 Task: Check current mortgage rates with a credit score of 660-679.
Action: Mouse moved to (889, 169)
Screenshot: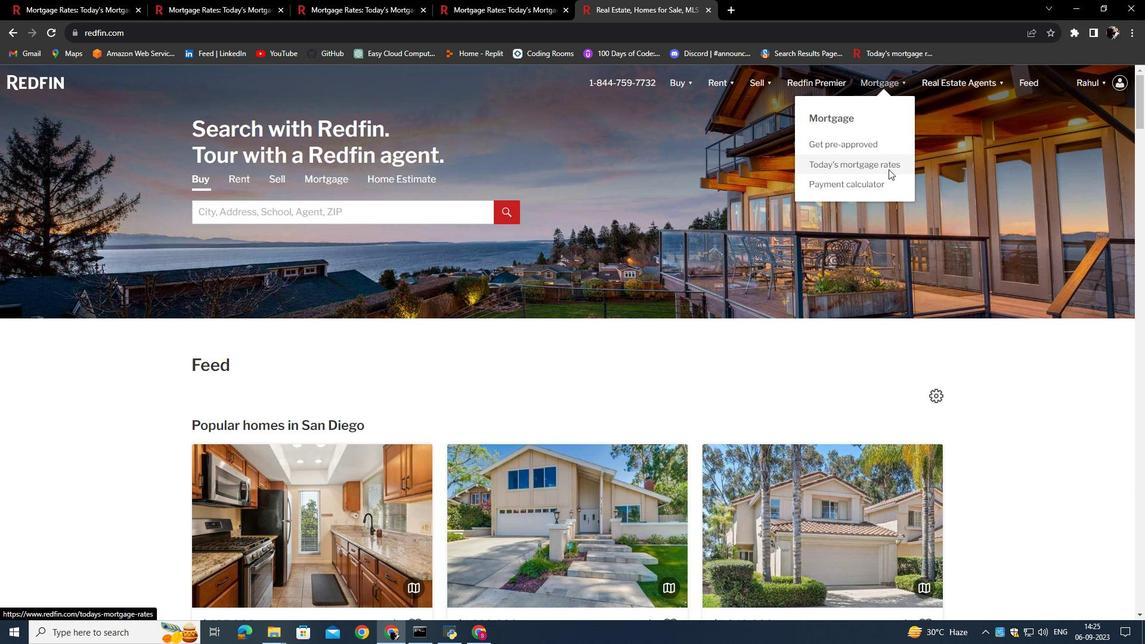 
Action: Mouse pressed left at (889, 169)
Screenshot: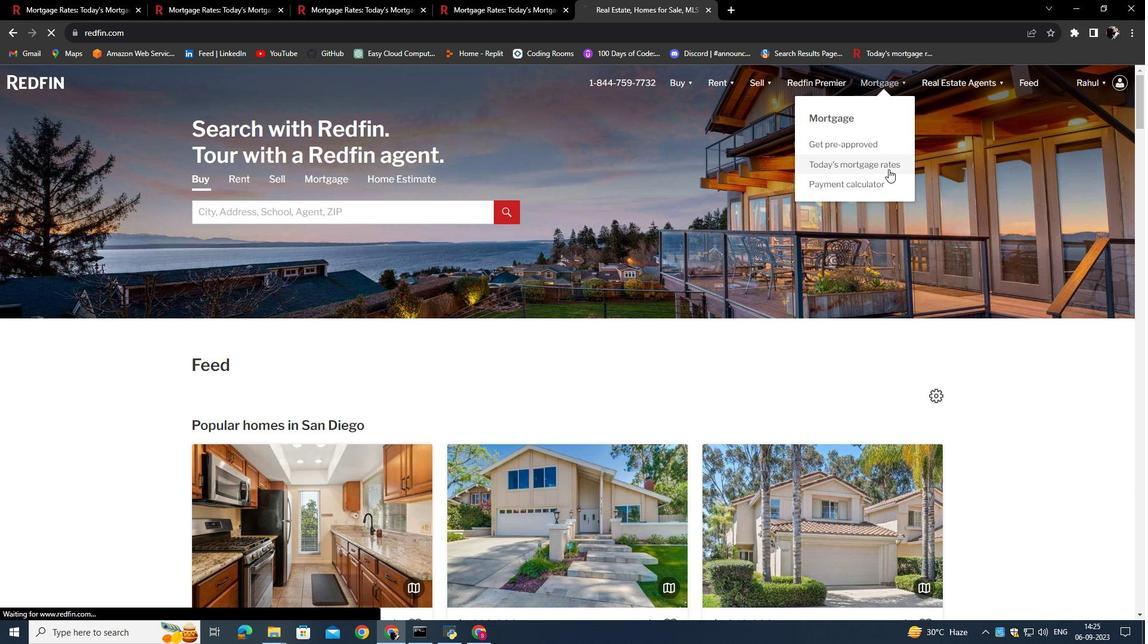 
Action: Mouse moved to (443, 327)
Screenshot: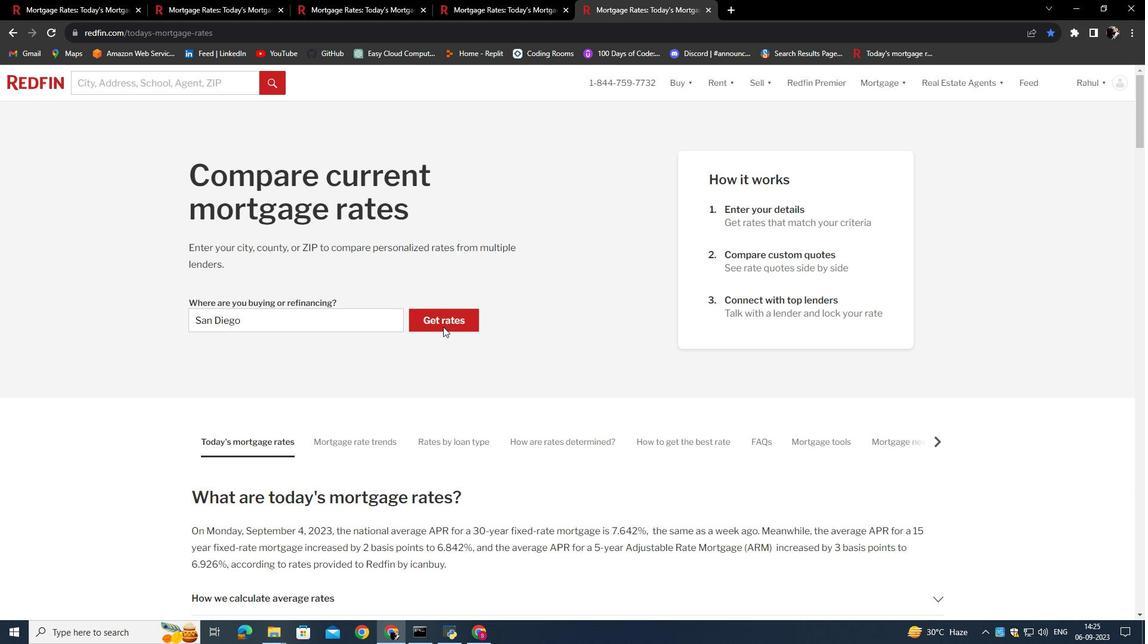 
Action: Mouse pressed left at (443, 327)
Screenshot: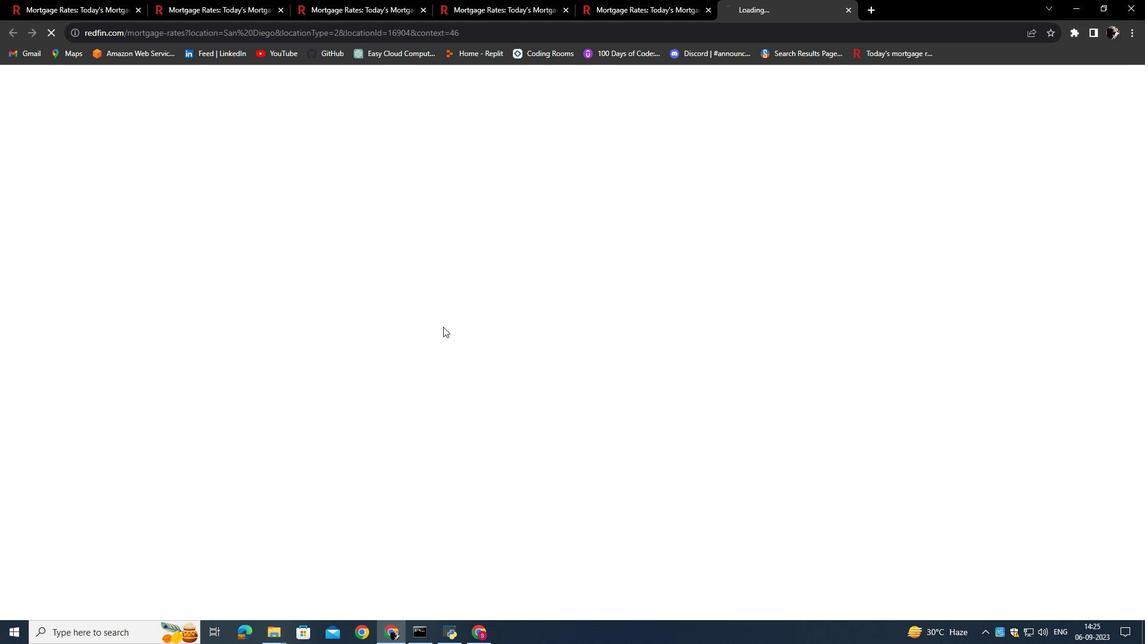 
Action: Mouse moved to (291, 413)
Screenshot: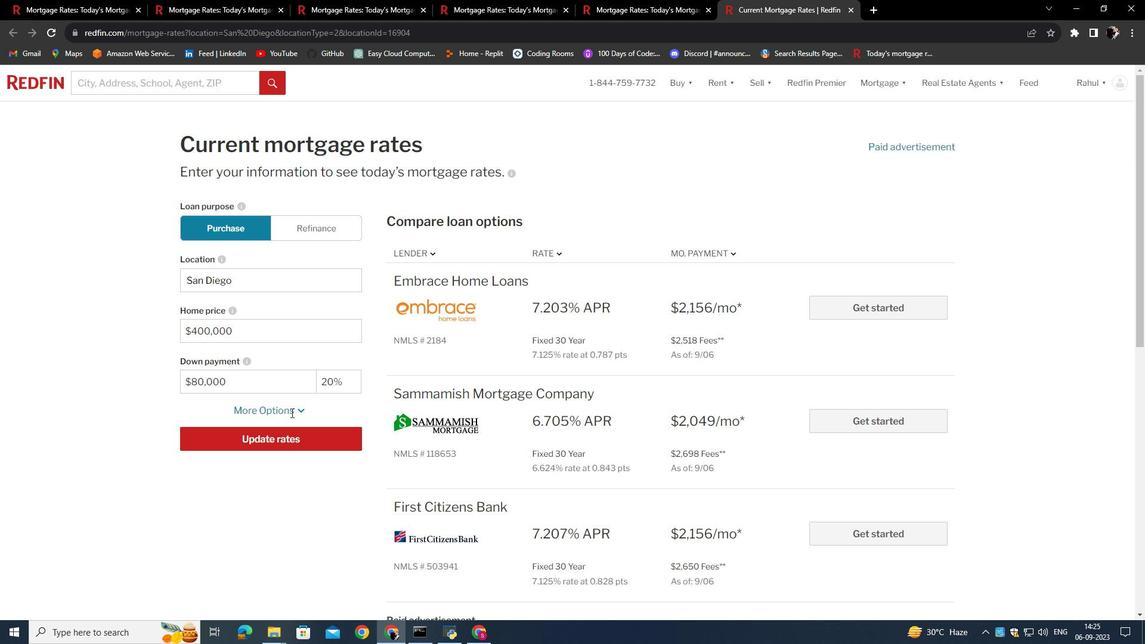 
Action: Mouse pressed left at (291, 413)
Screenshot: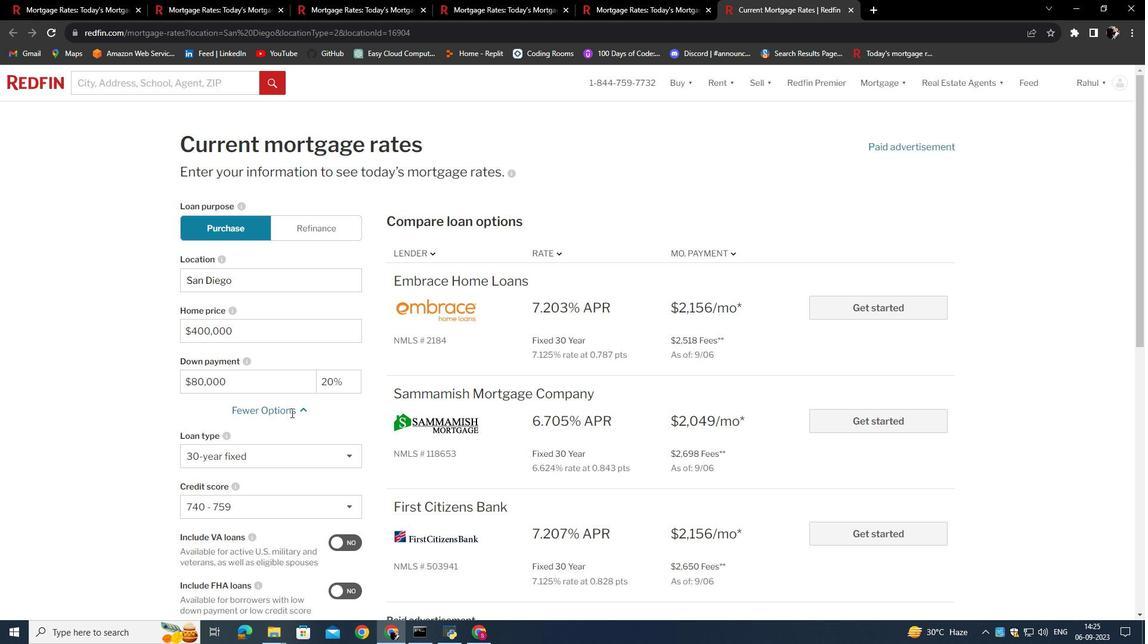 
Action: Mouse moved to (291, 414)
Screenshot: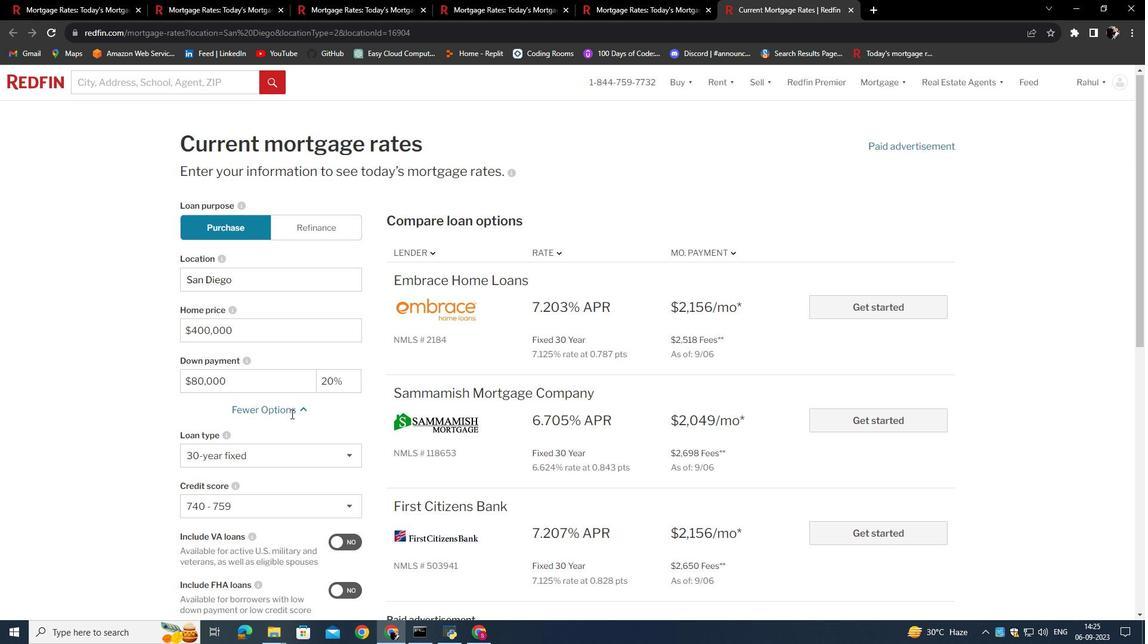 
Action: Mouse scrolled (291, 413) with delta (0, 0)
Screenshot: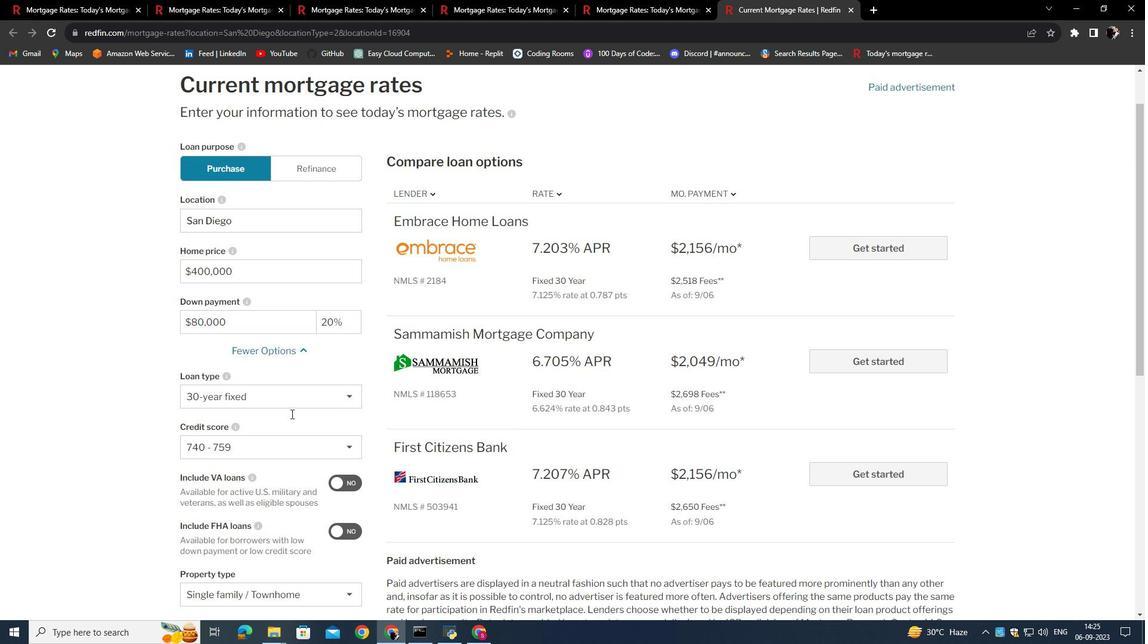 
Action: Mouse moved to (288, 445)
Screenshot: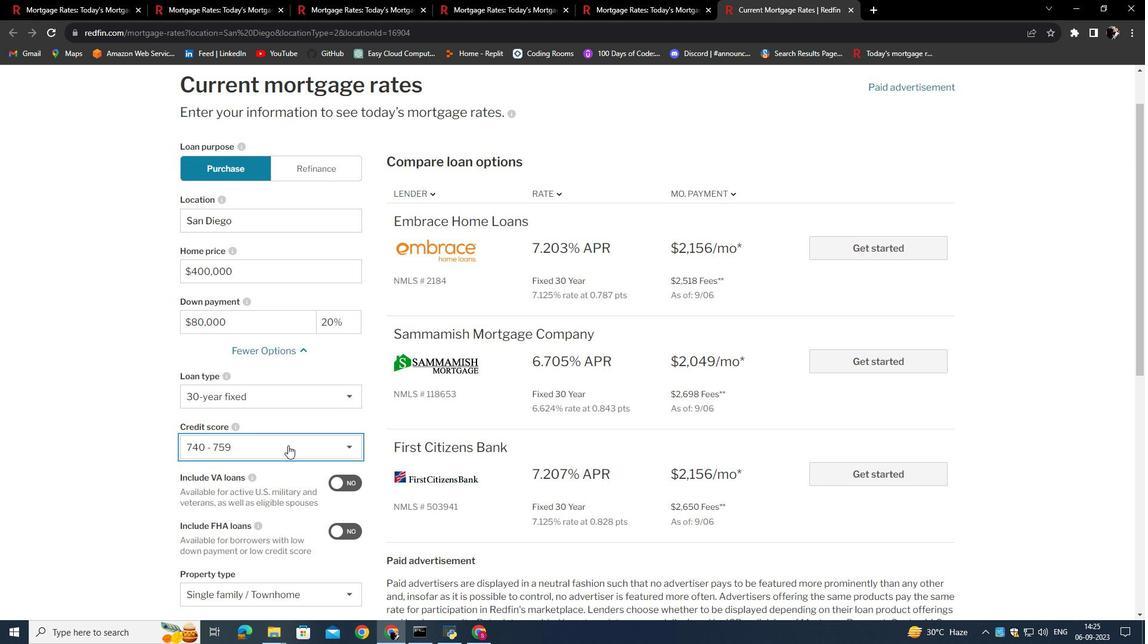 
Action: Mouse pressed left at (288, 445)
Screenshot: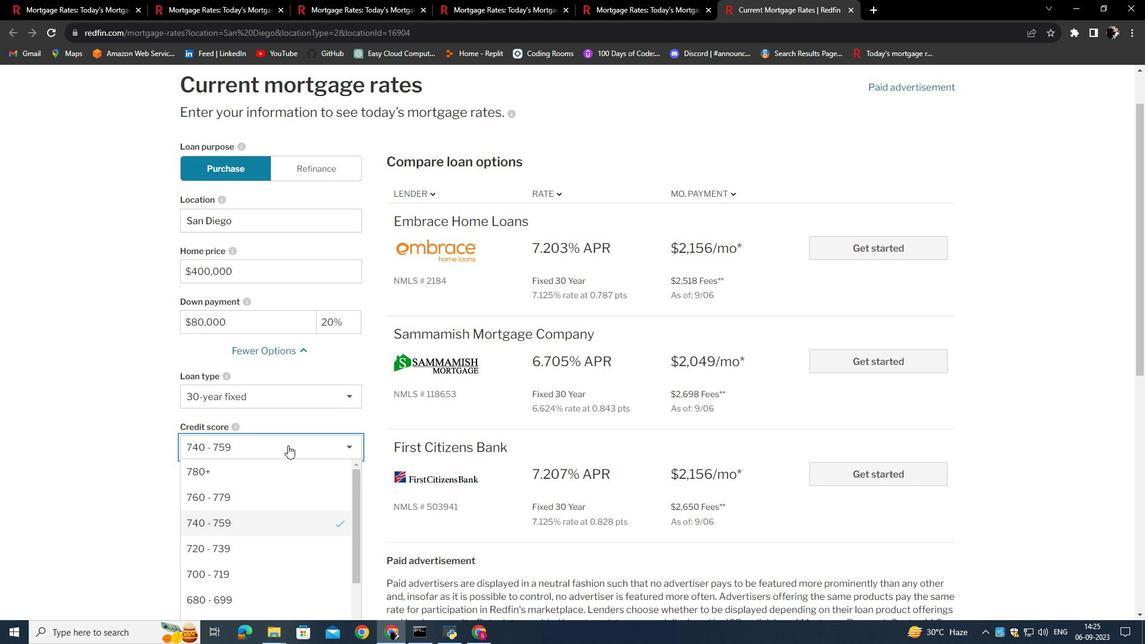 
Action: Mouse moved to (285, 518)
Screenshot: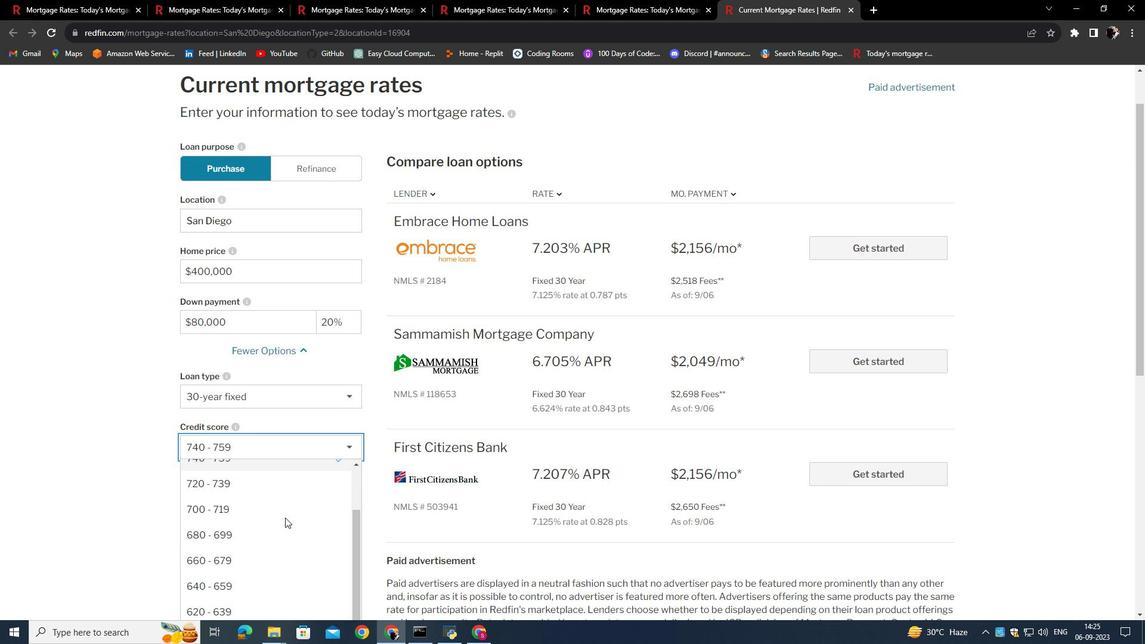 
Action: Mouse scrolled (285, 517) with delta (0, 0)
Screenshot: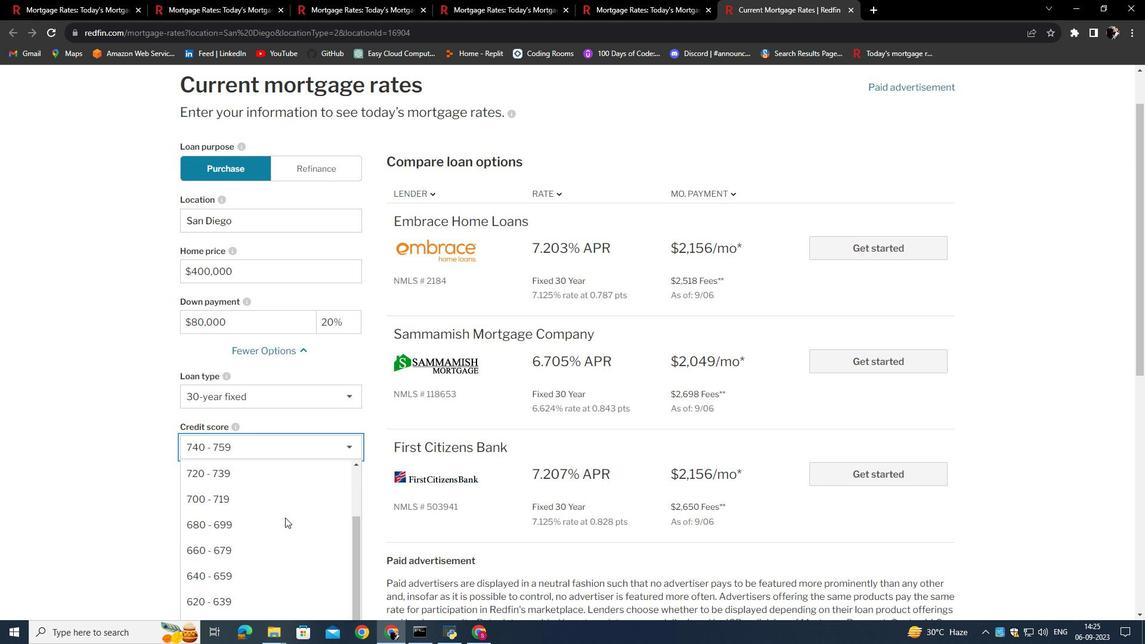 
Action: Mouse scrolled (285, 517) with delta (0, 0)
Screenshot: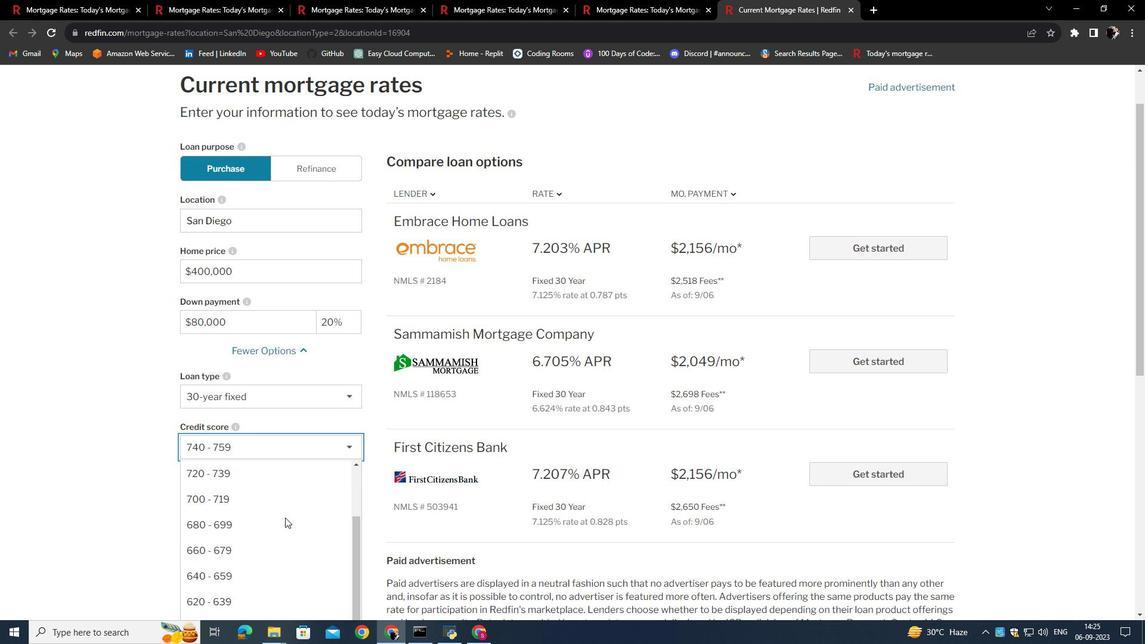 
Action: Mouse scrolled (285, 517) with delta (0, 0)
Screenshot: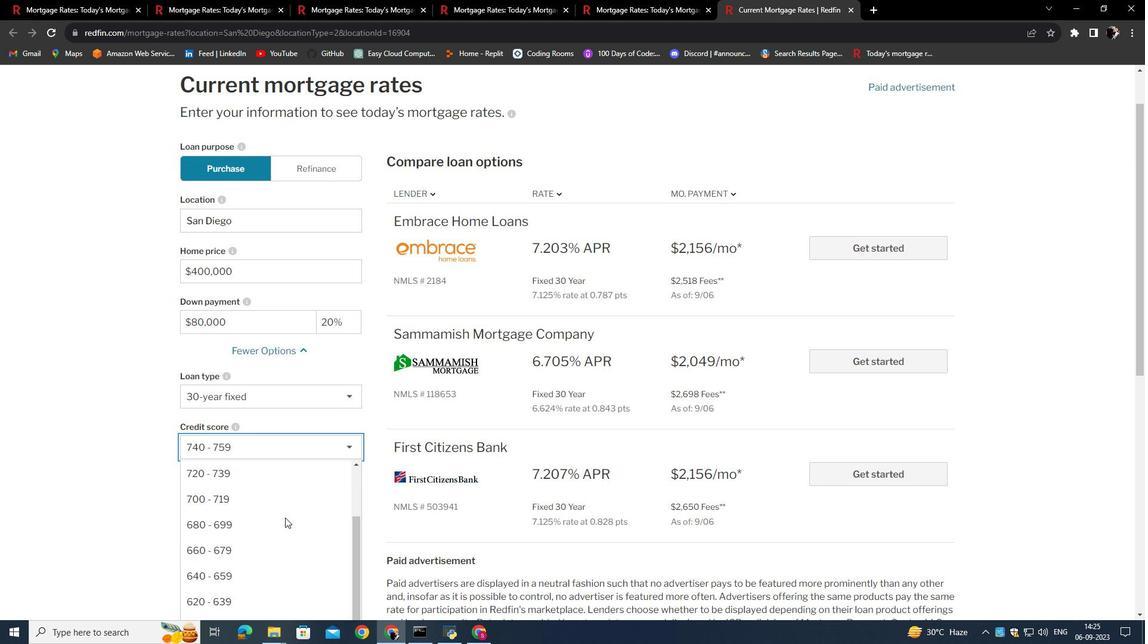 
Action: Mouse moved to (248, 547)
Screenshot: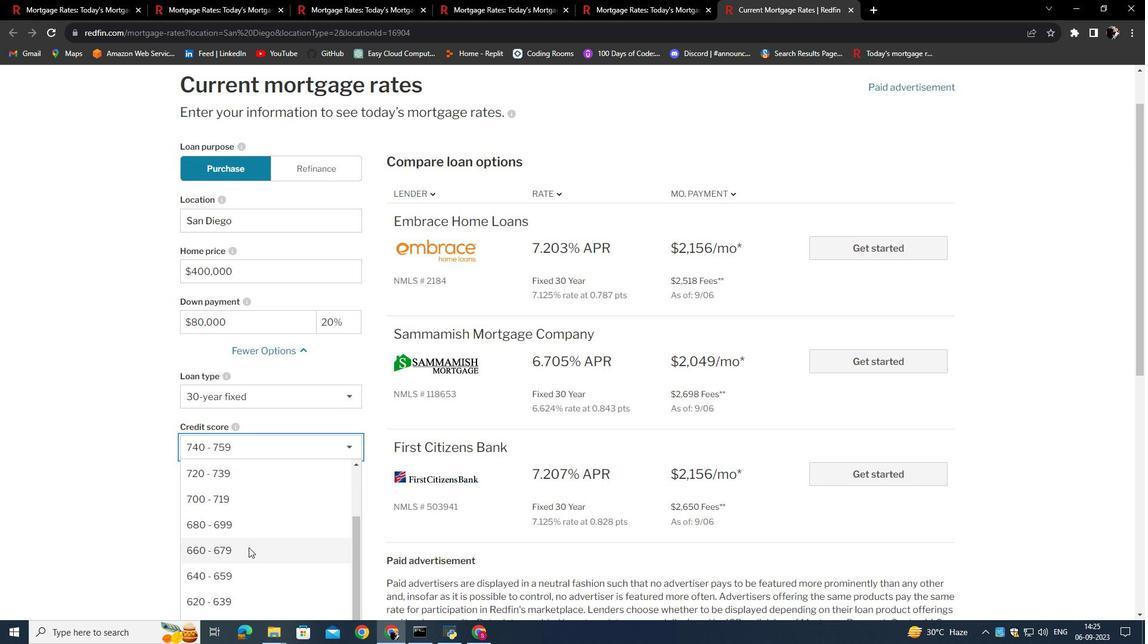 
Action: Mouse pressed left at (248, 547)
Screenshot: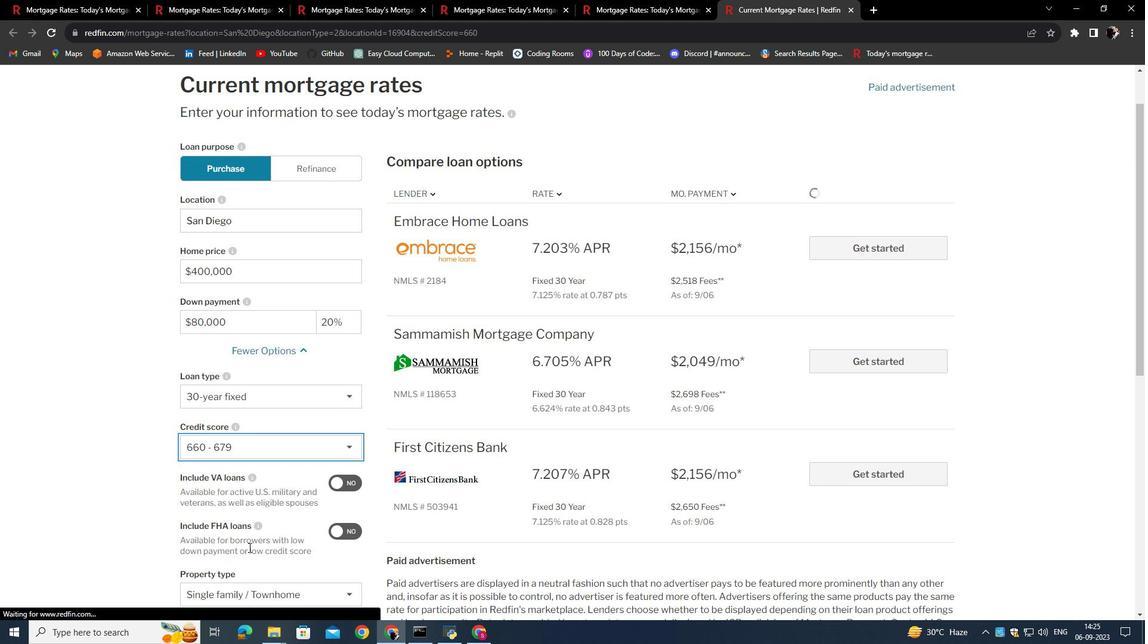 
Action: Mouse moved to (276, 487)
Screenshot: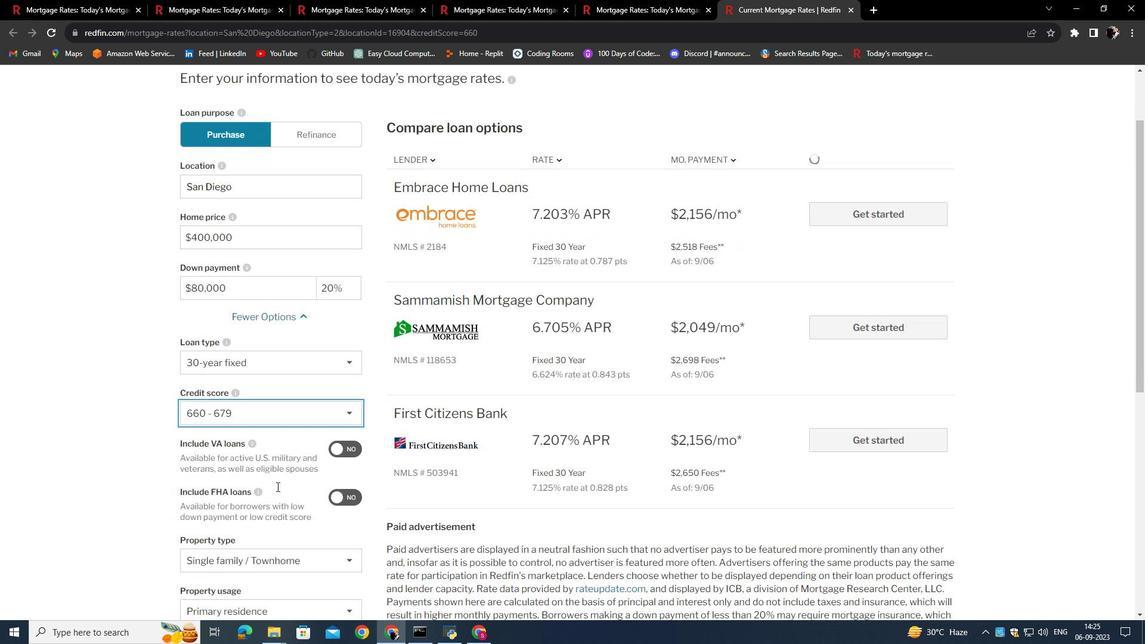 
Action: Mouse scrolled (276, 486) with delta (0, 0)
Screenshot: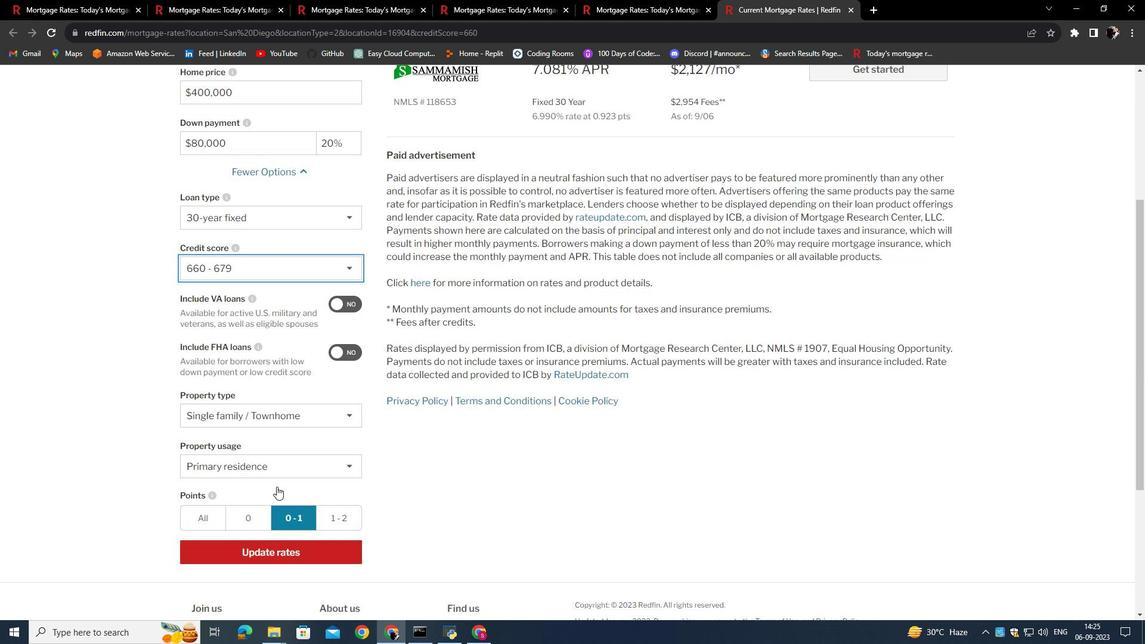 
Action: Mouse scrolled (276, 486) with delta (0, 0)
Screenshot: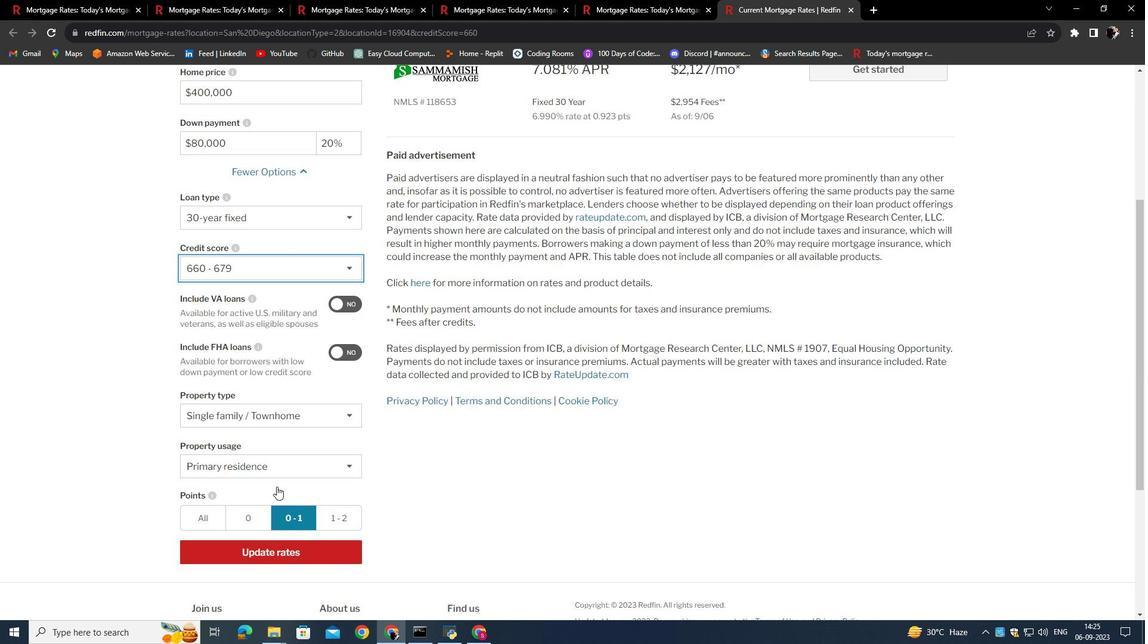 
Action: Mouse scrolled (276, 486) with delta (0, 0)
Screenshot: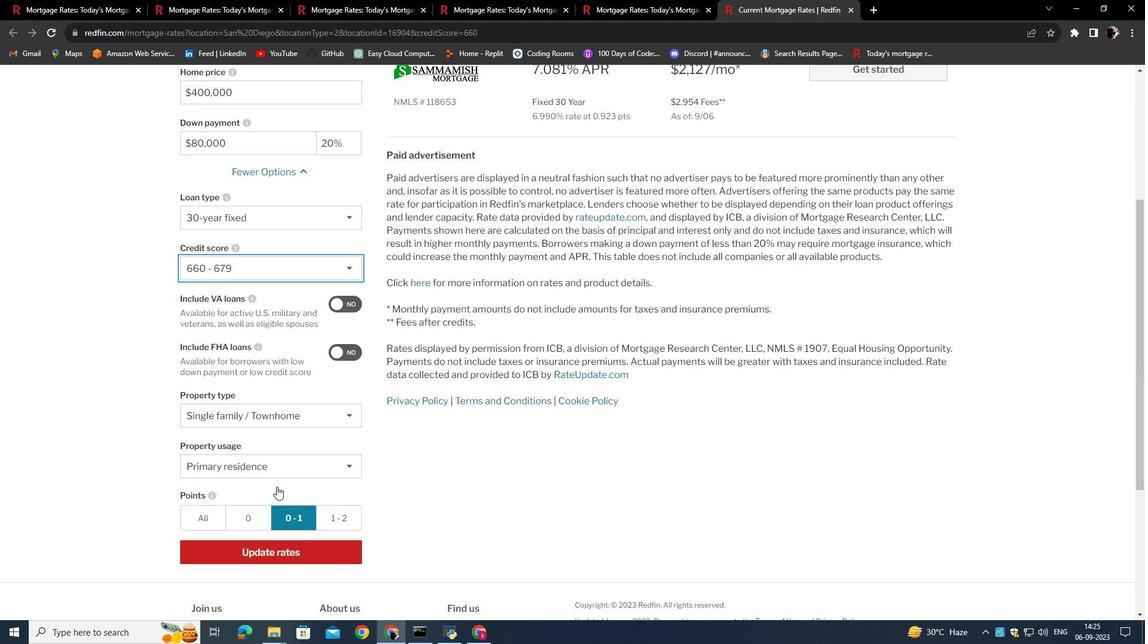 
Action: Mouse scrolled (276, 486) with delta (0, 0)
Screenshot: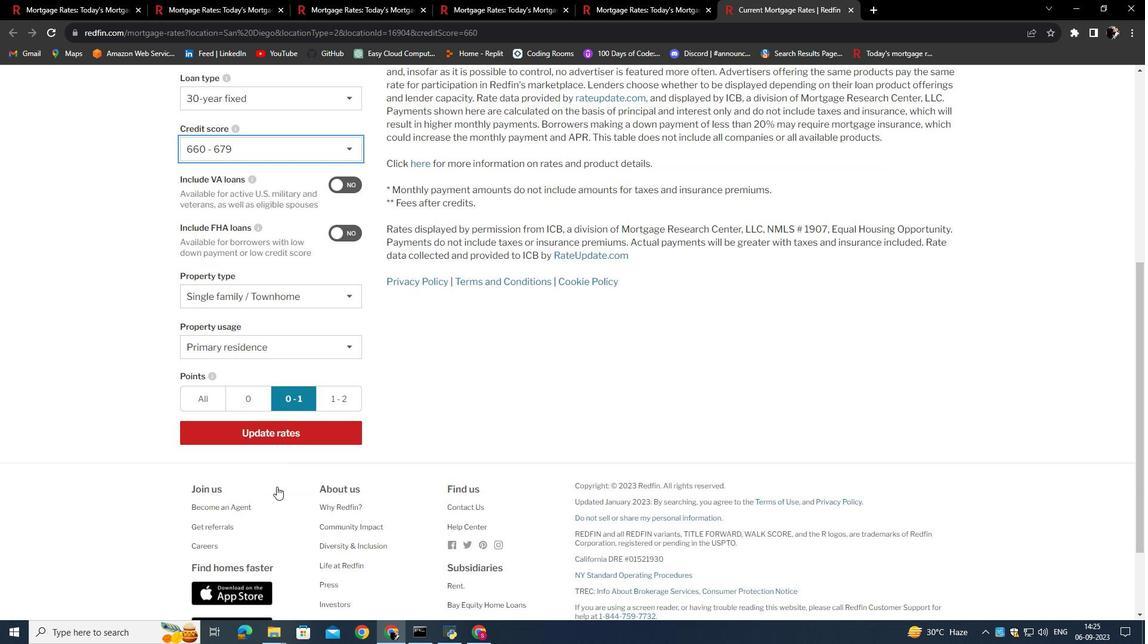 
Action: Mouse scrolled (276, 486) with delta (0, 0)
Screenshot: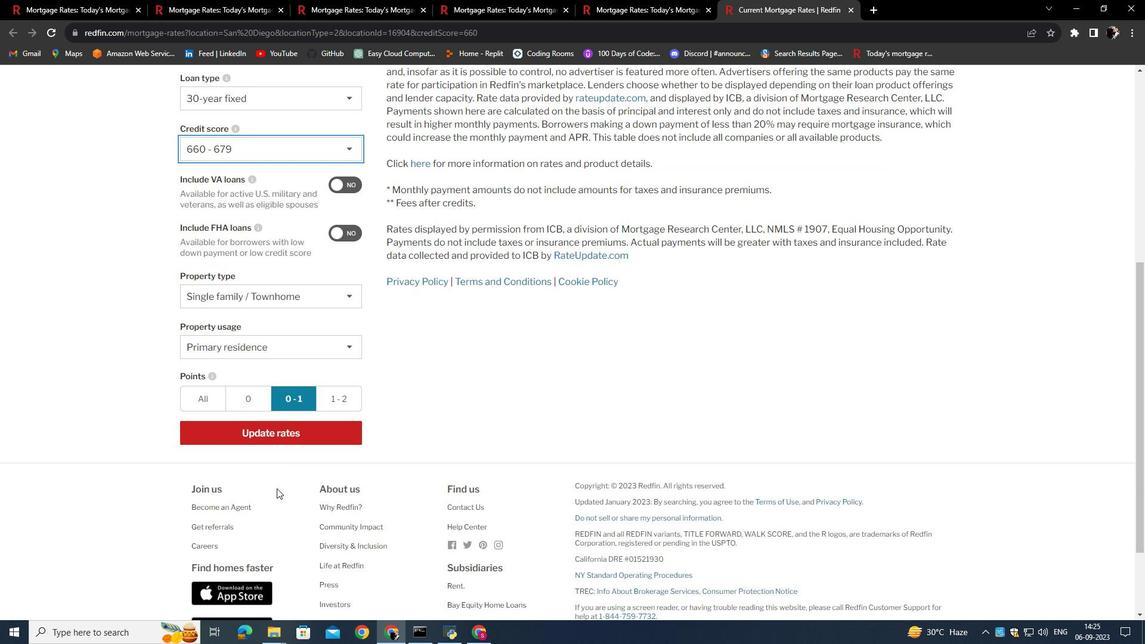 
Action: Mouse moved to (282, 436)
Screenshot: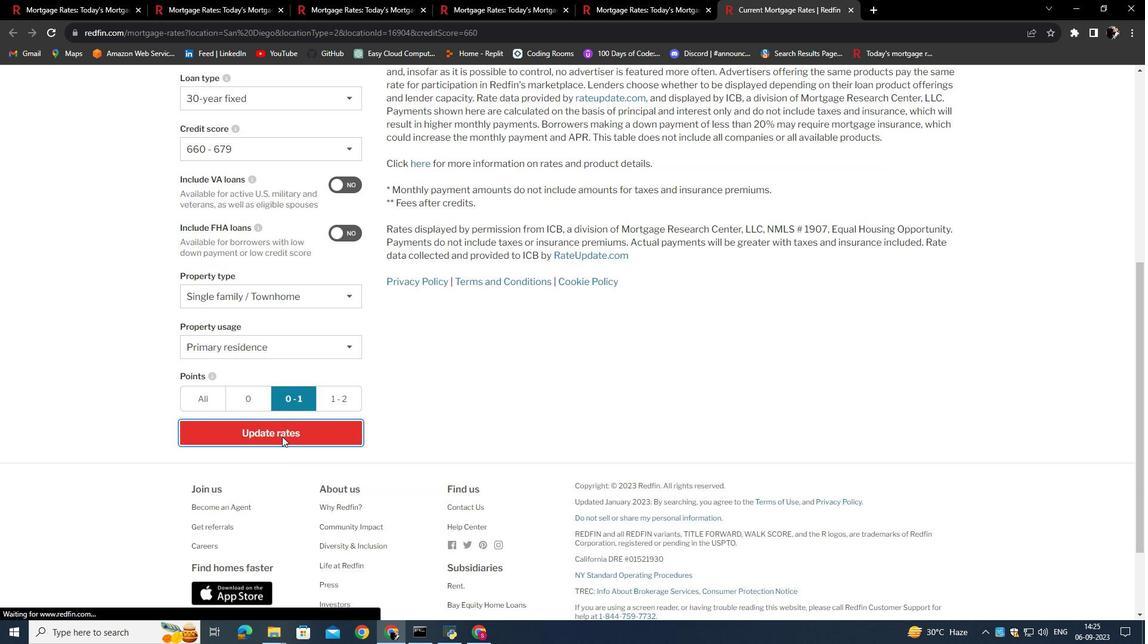 
Action: Mouse pressed left at (282, 436)
Screenshot: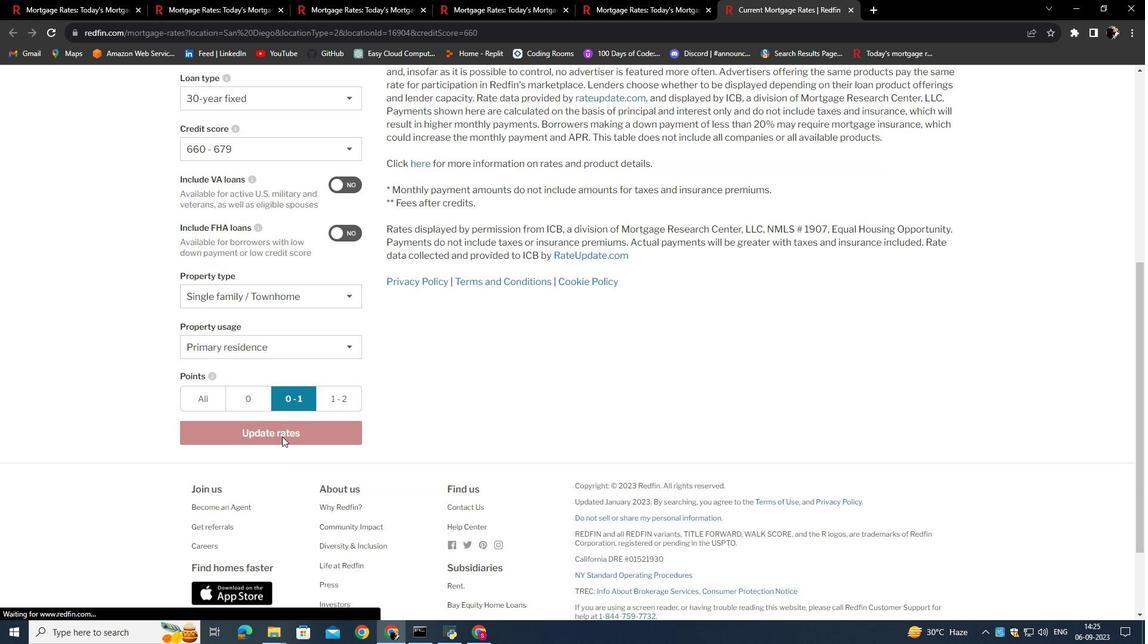 
Action: Mouse moved to (519, 393)
Screenshot: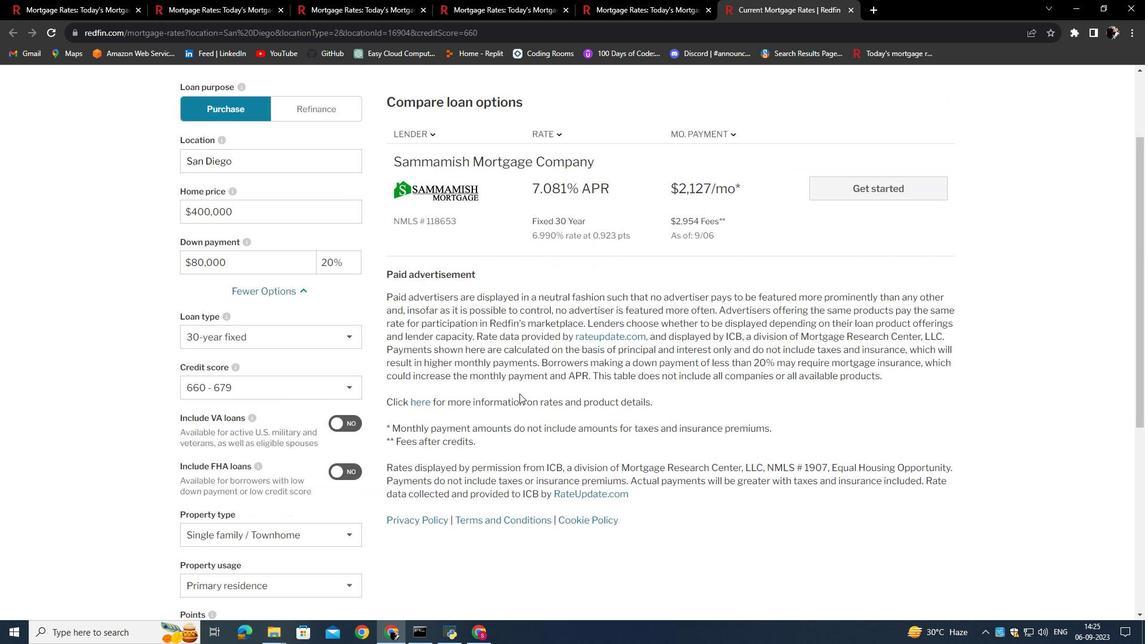 
Action: Mouse scrolled (519, 394) with delta (0, 0)
Screenshot: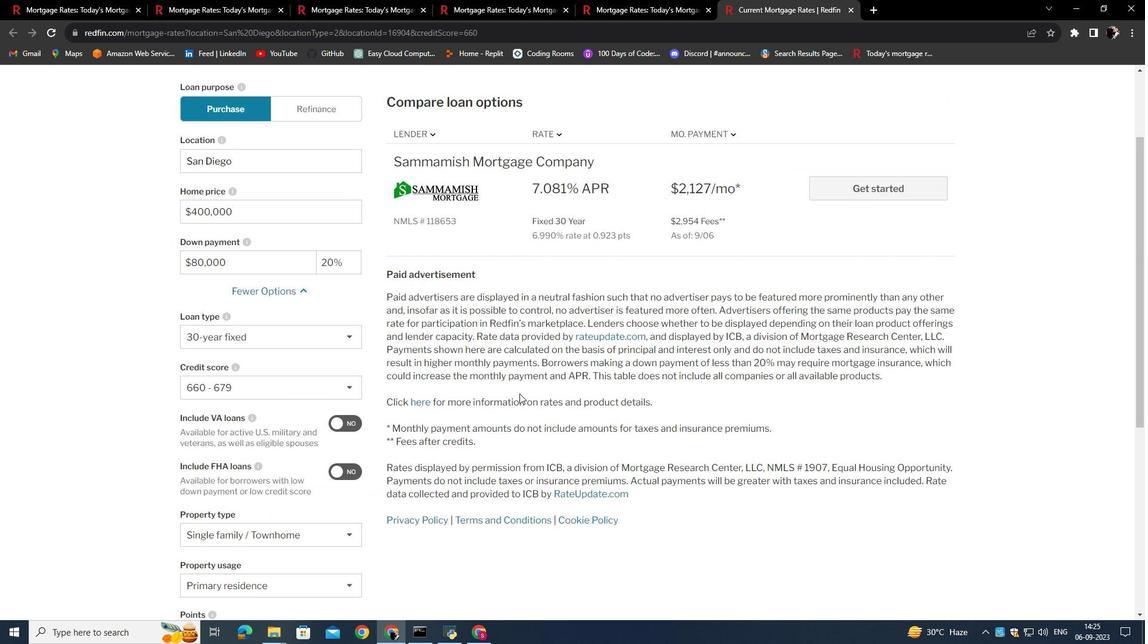 
Action: Mouse scrolled (519, 394) with delta (0, 0)
Screenshot: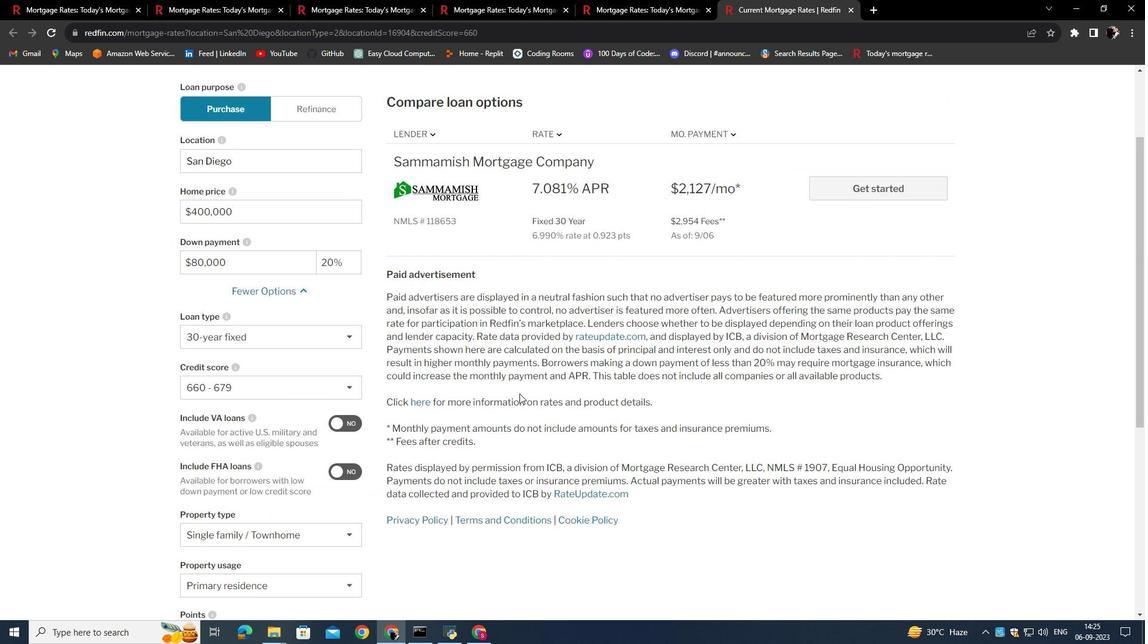 
Action: Mouse scrolled (519, 394) with delta (0, 0)
Screenshot: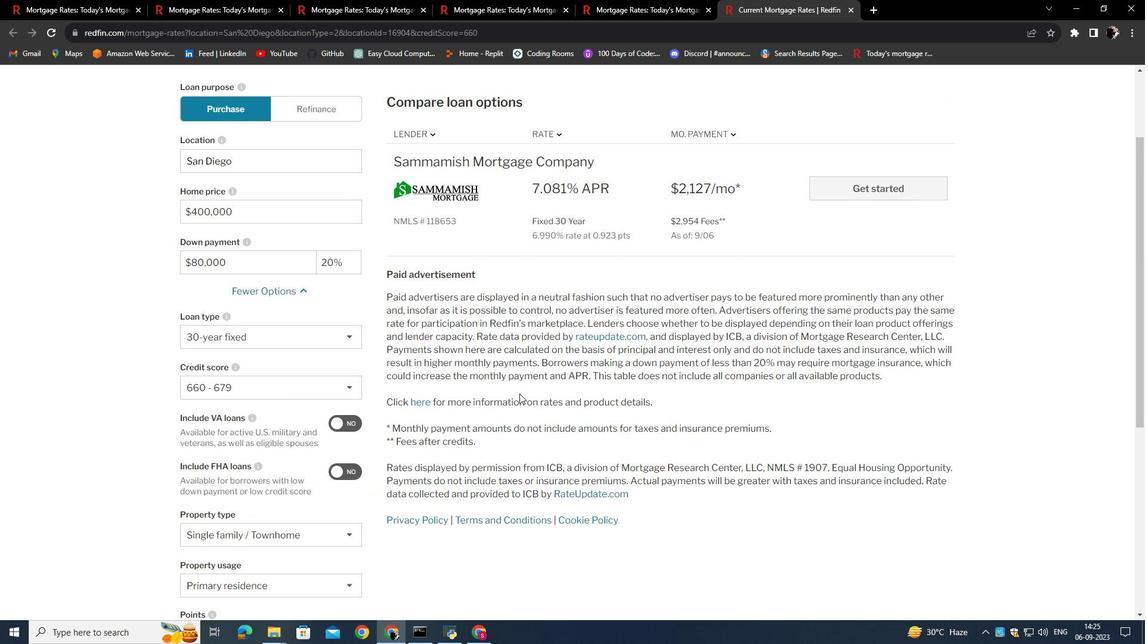 
Action: Mouse scrolled (519, 394) with delta (0, 0)
Screenshot: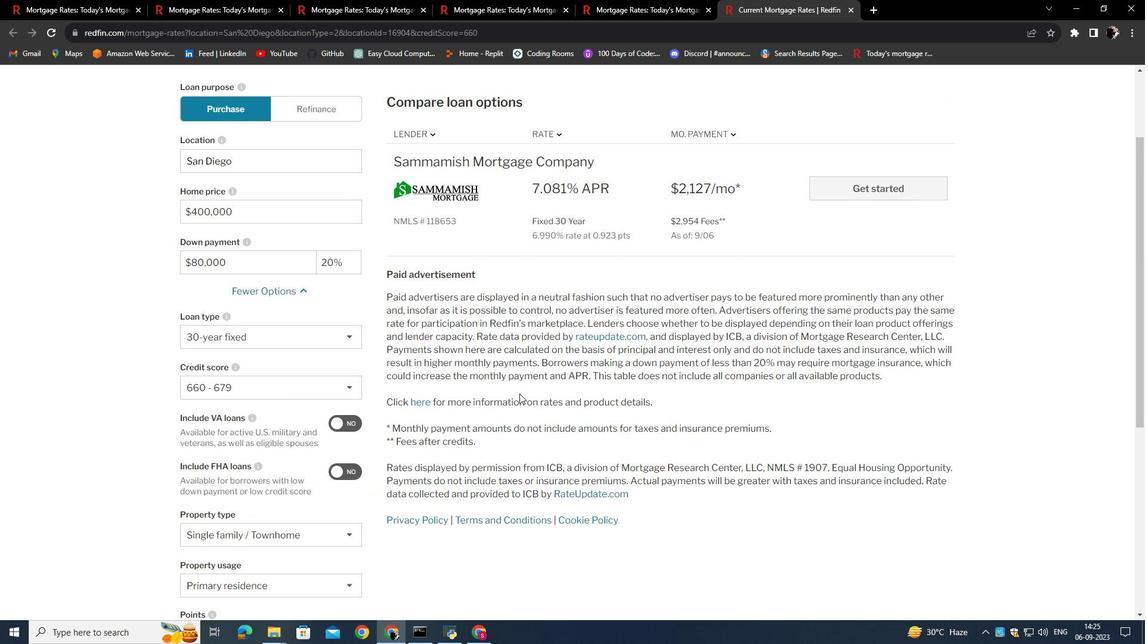 
Action: Mouse scrolled (519, 394) with delta (0, 0)
Screenshot: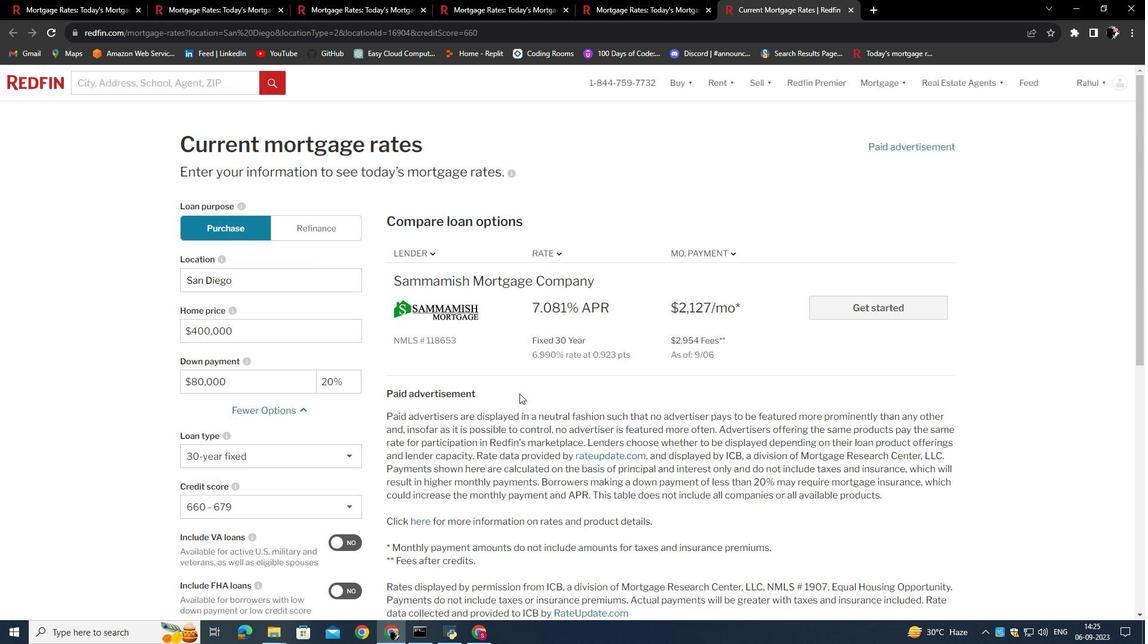 
Action: Mouse scrolled (519, 394) with delta (0, 0)
Screenshot: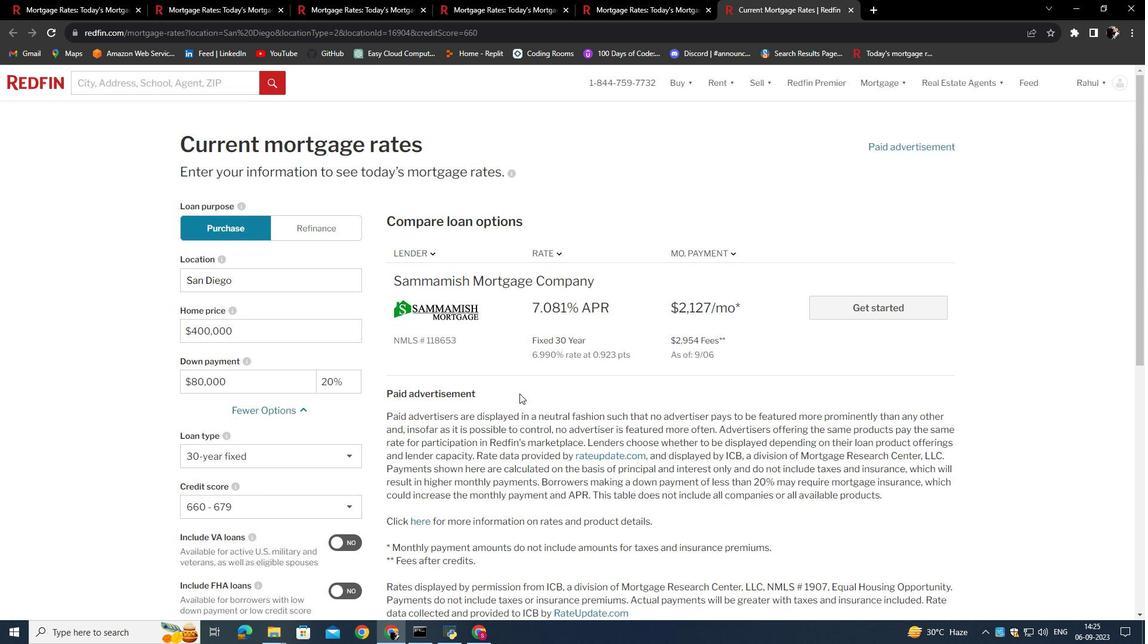 
Action: Mouse scrolled (519, 394) with delta (0, 0)
Screenshot: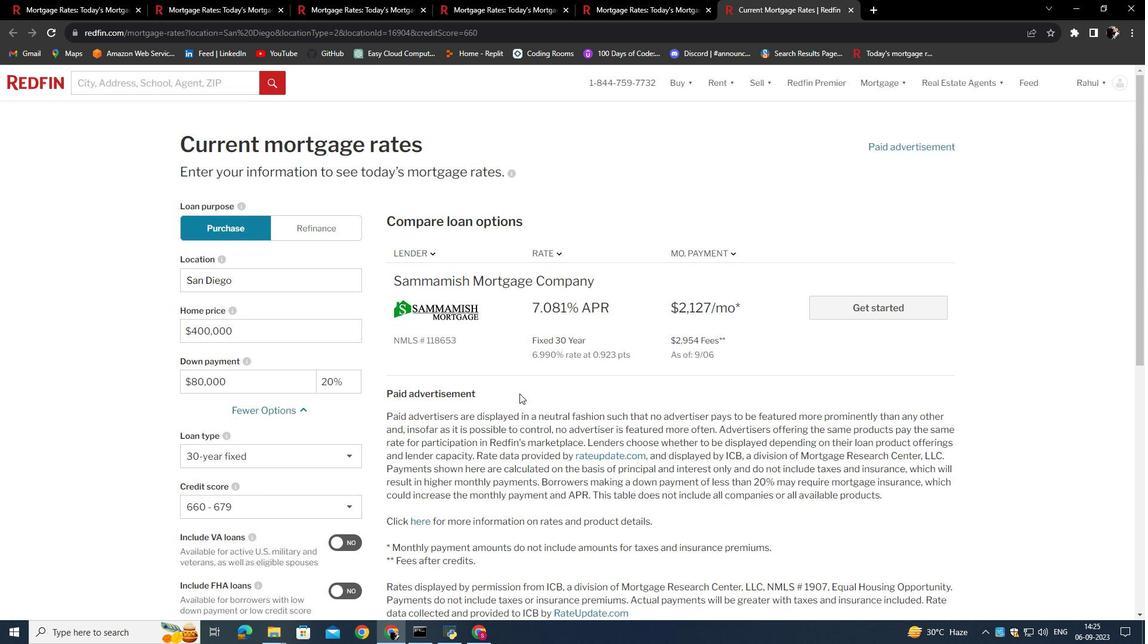
Action: Mouse scrolled (519, 394) with delta (0, 0)
Screenshot: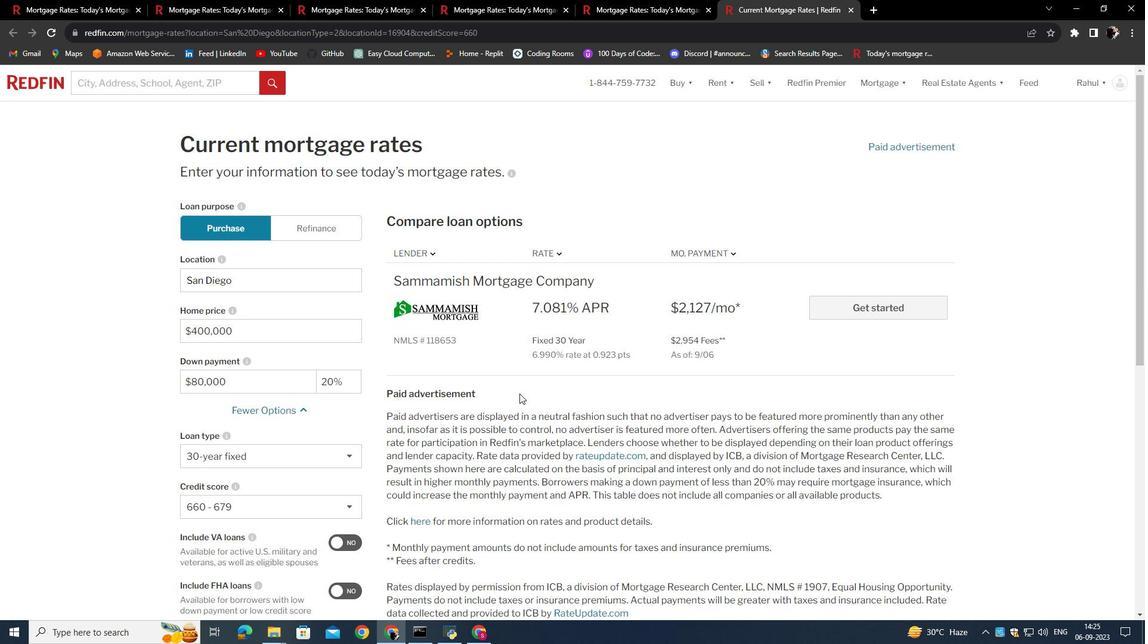 
